 Task: Select the start date as March 2016.
Action: Mouse moved to (659, 74)
Screenshot: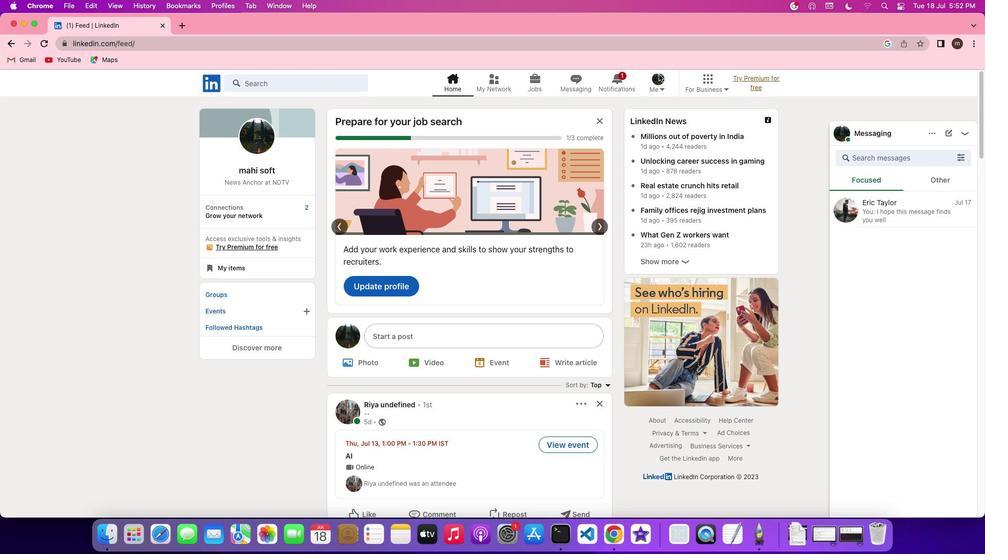 
Action: Mouse pressed left at (659, 74)
Screenshot: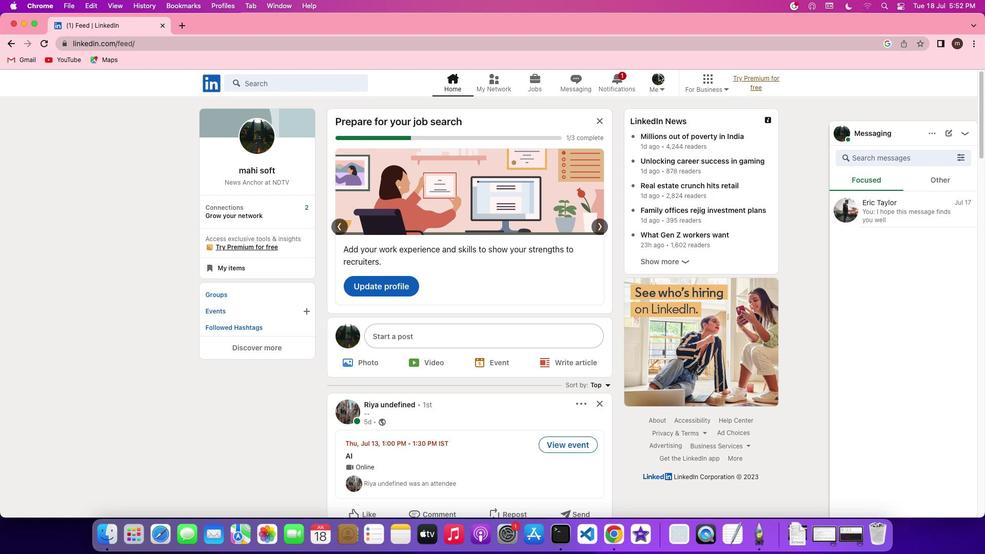 
Action: Mouse pressed left at (659, 74)
Screenshot: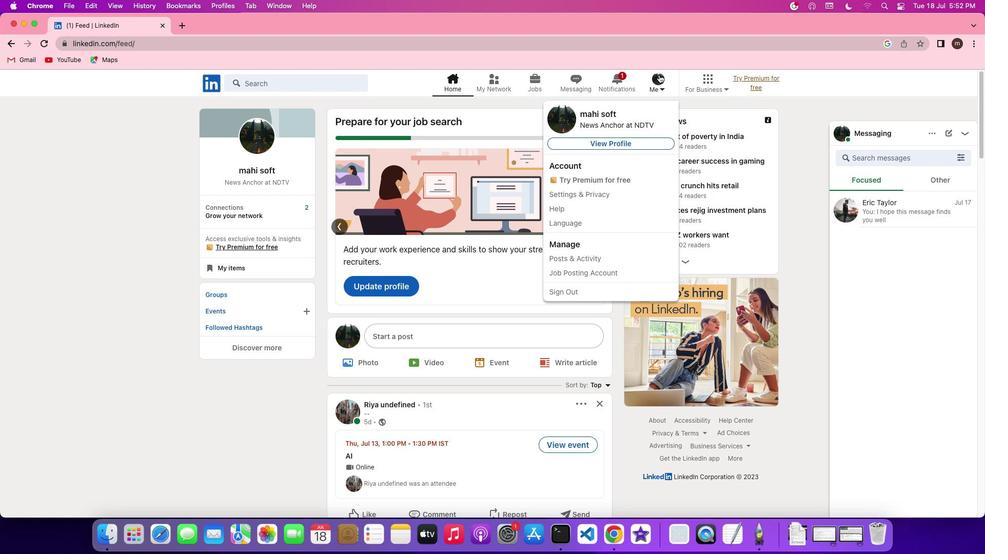 
Action: Mouse moved to (620, 143)
Screenshot: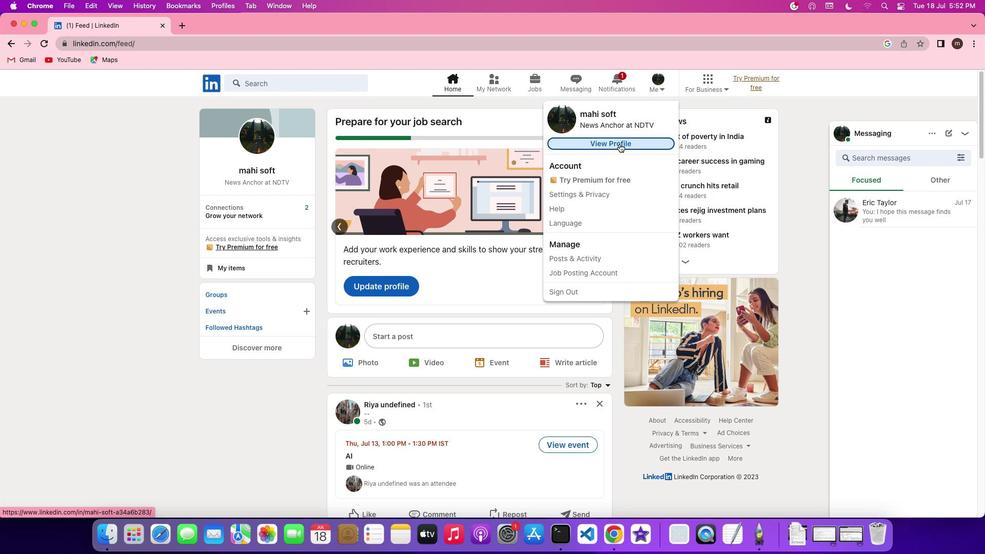 
Action: Mouse pressed left at (620, 143)
Screenshot: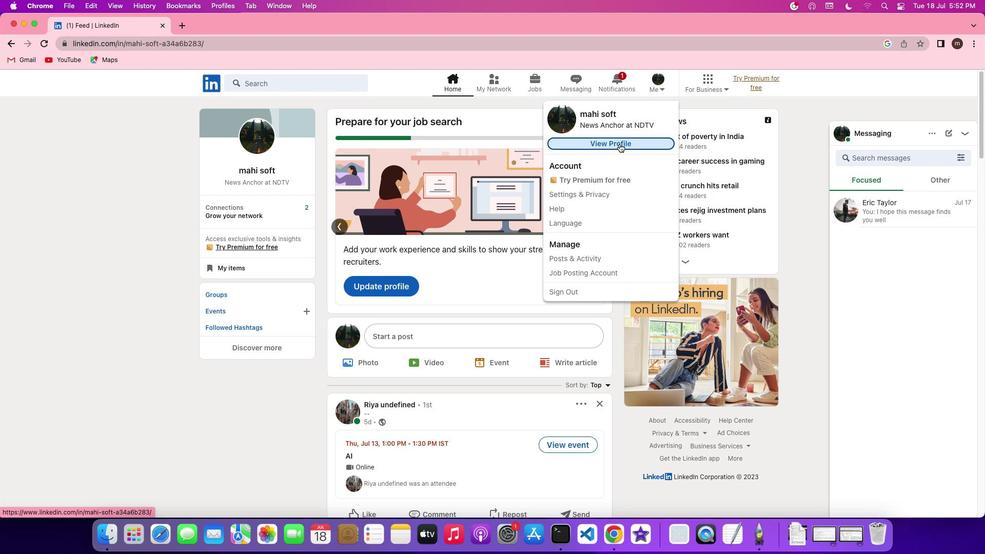 
Action: Mouse moved to (295, 306)
Screenshot: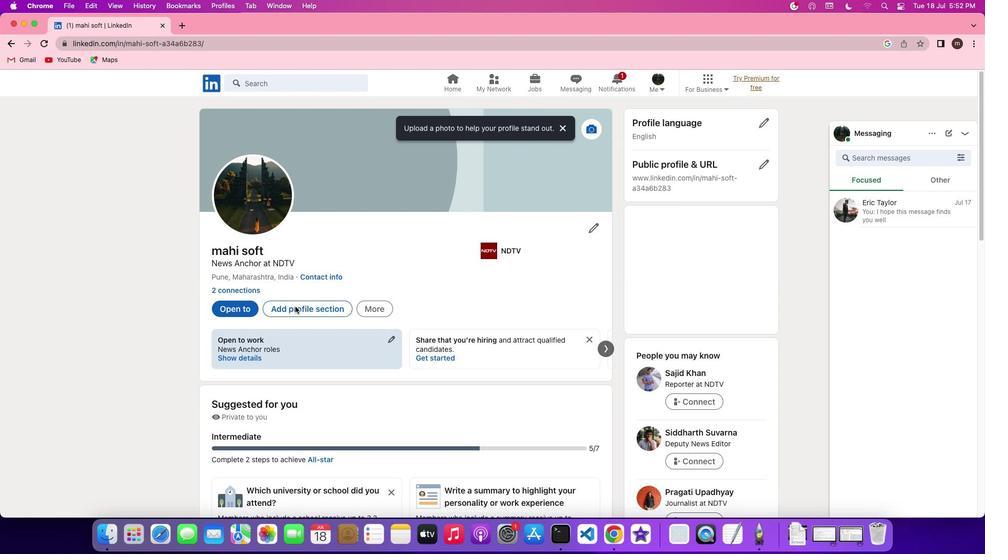 
Action: Mouse pressed left at (295, 306)
Screenshot: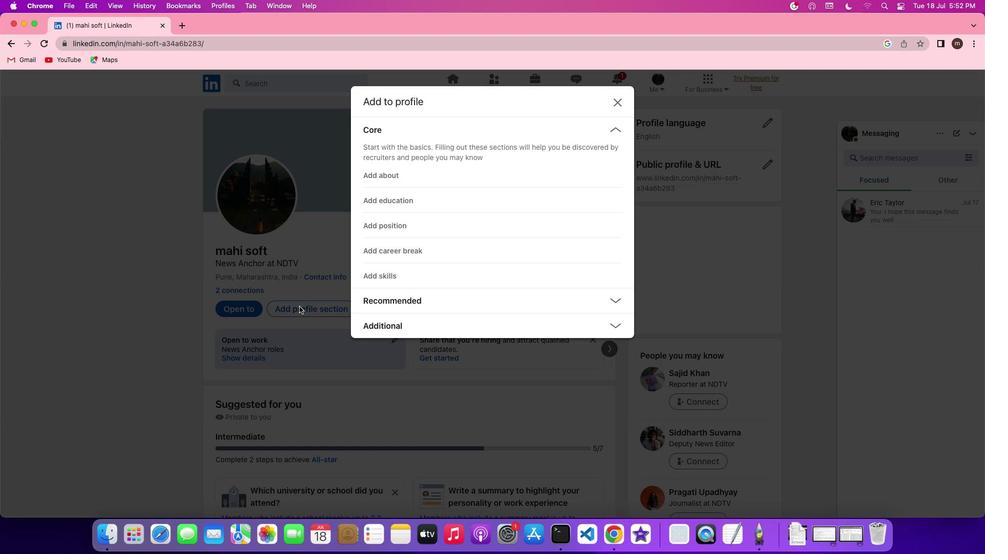 
Action: Mouse moved to (383, 323)
Screenshot: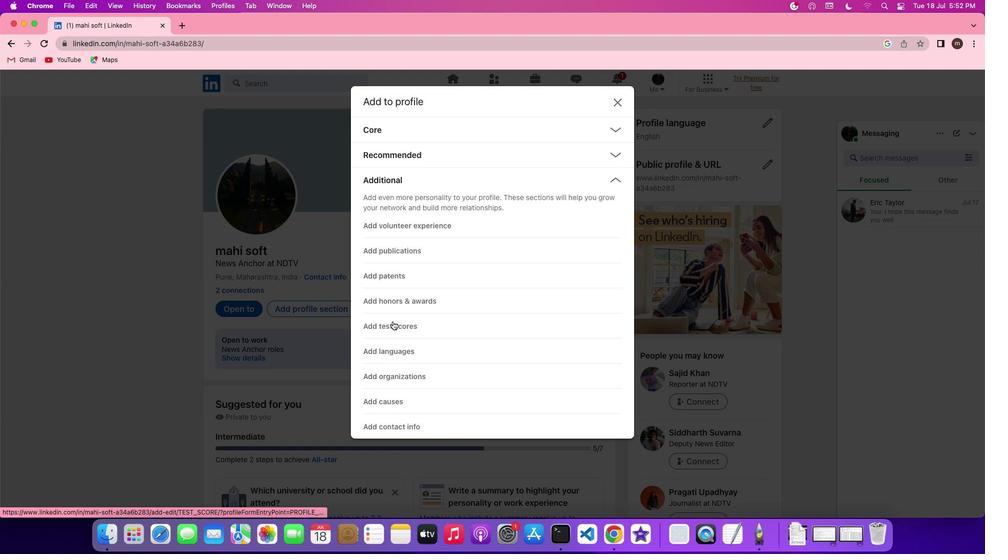 
Action: Mouse pressed left at (383, 323)
Screenshot: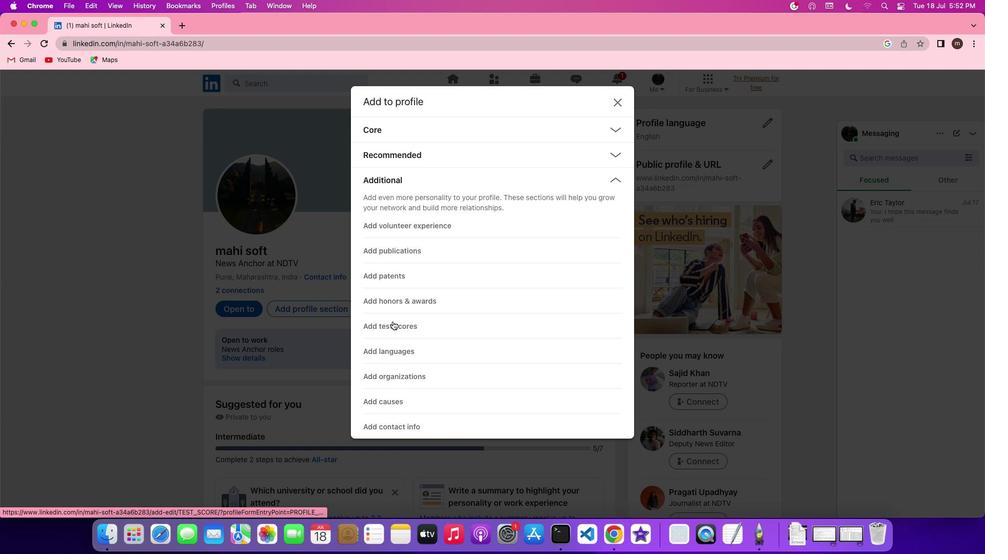 
Action: Mouse moved to (396, 379)
Screenshot: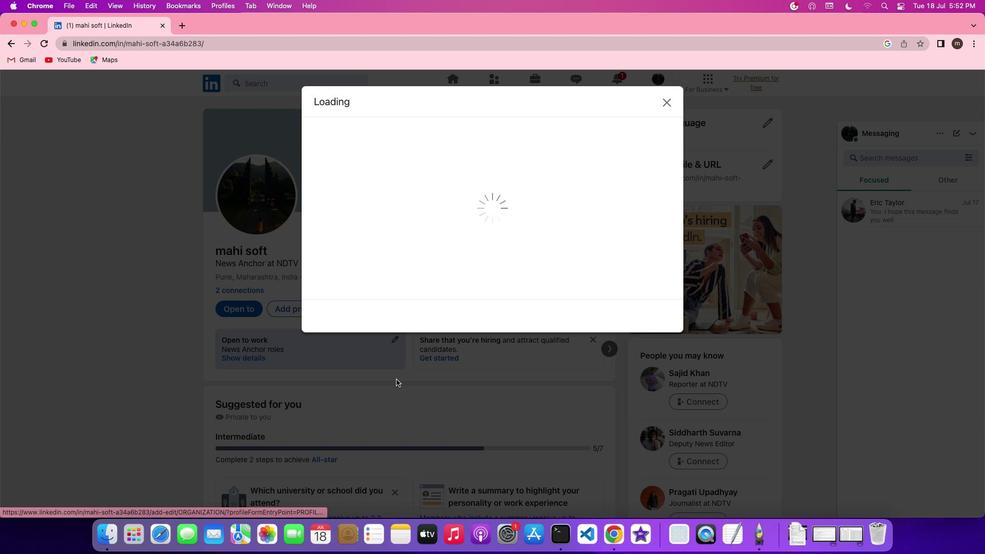 
Action: Mouse pressed left at (396, 379)
Screenshot: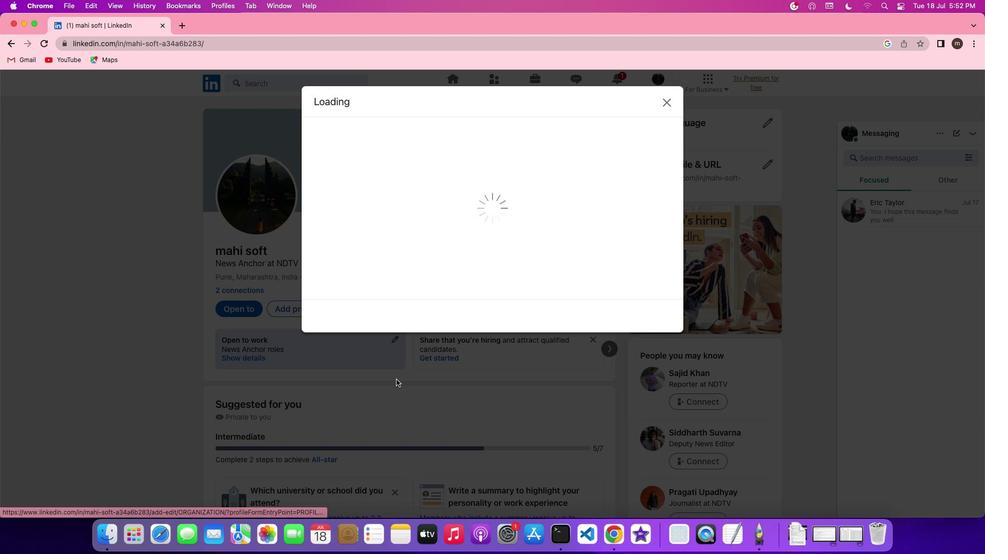 
Action: Mouse moved to (365, 307)
Screenshot: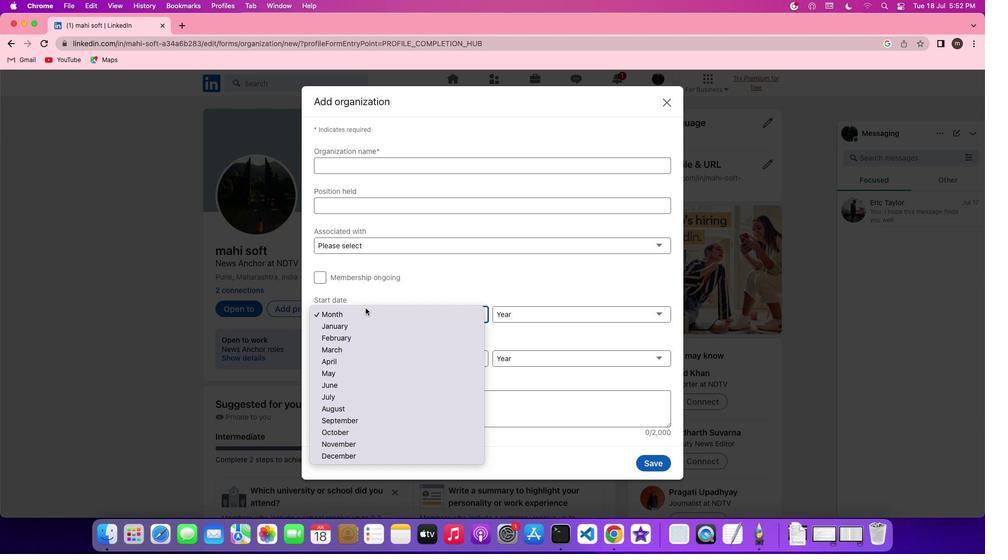 
Action: Mouse pressed left at (365, 307)
Screenshot: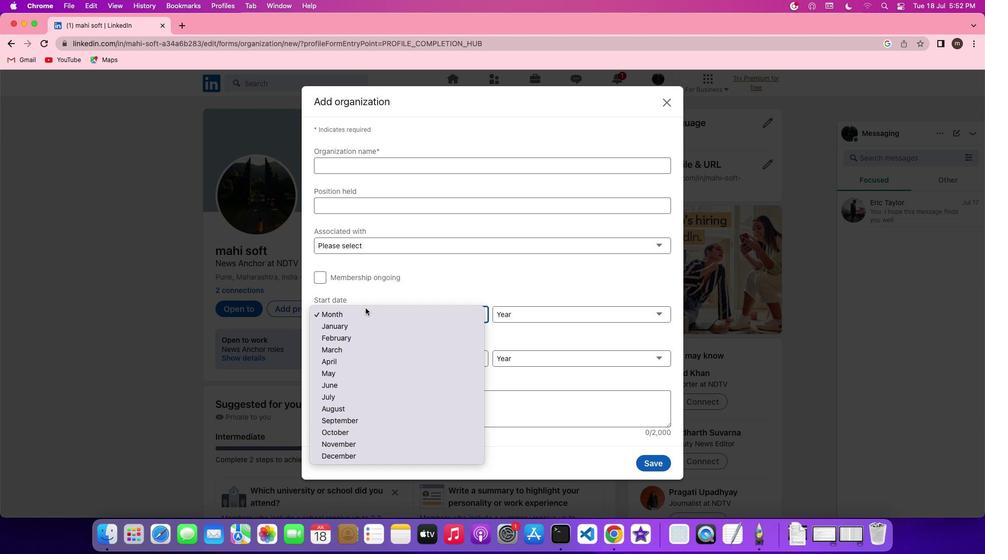 
Action: Mouse moved to (359, 348)
Screenshot: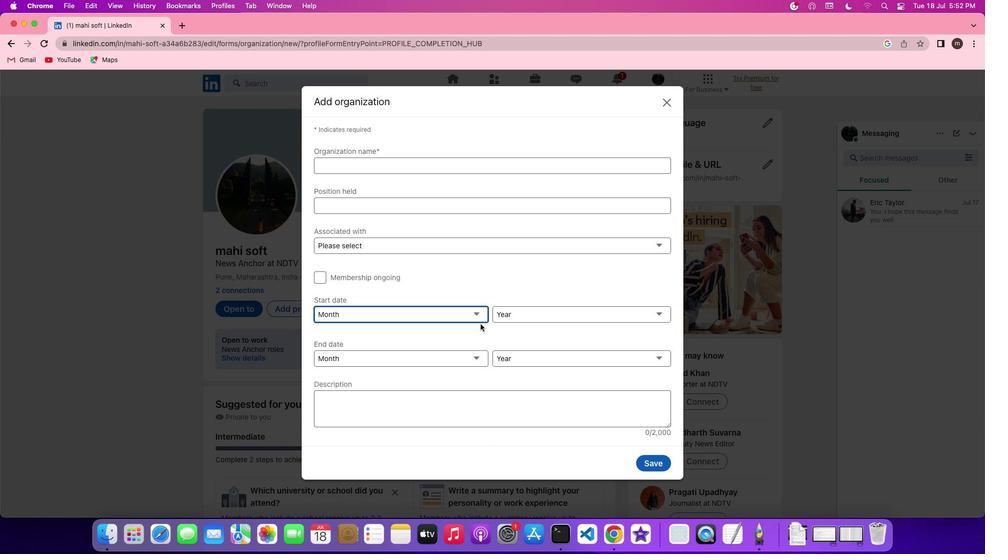
Action: Mouse pressed left at (359, 348)
Screenshot: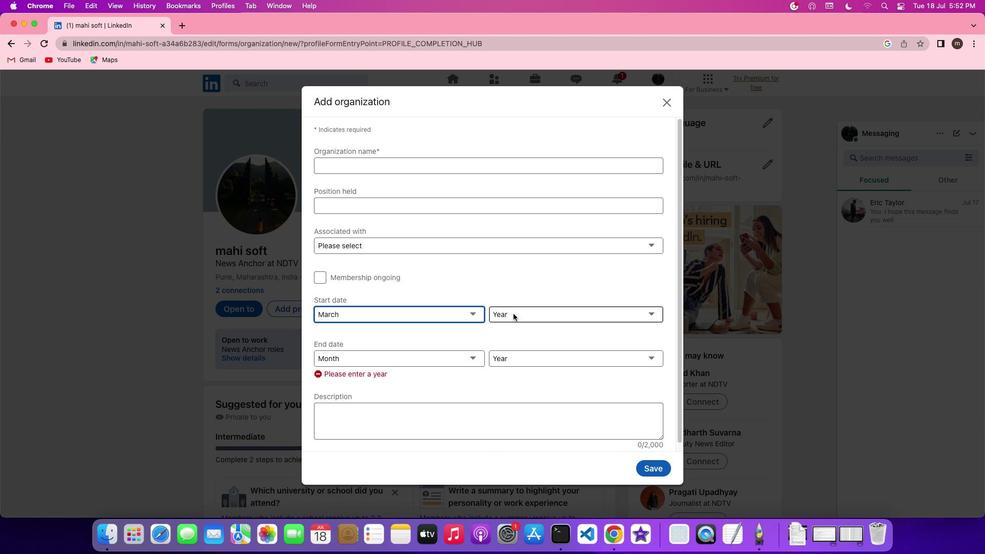 
Action: Mouse moved to (513, 313)
Screenshot: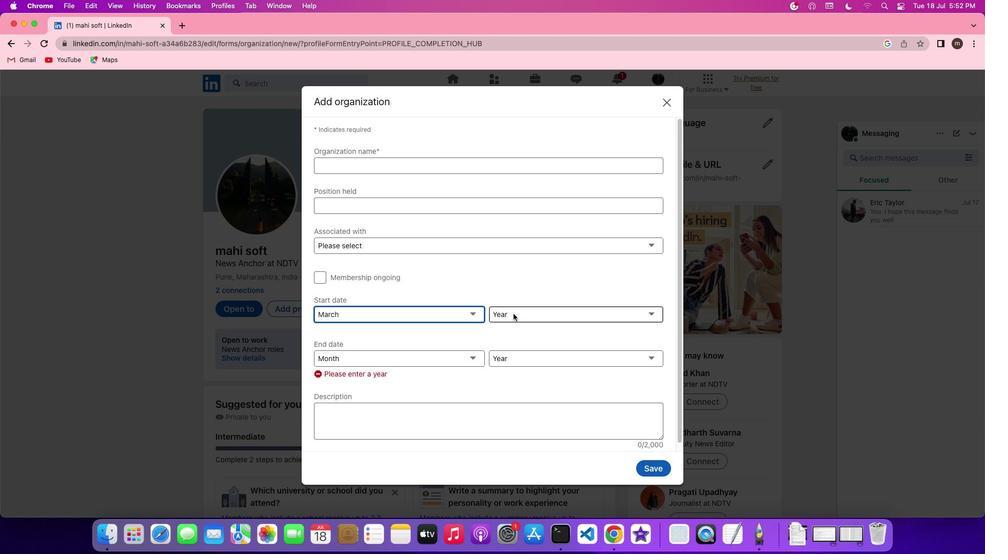 
Action: Mouse pressed left at (513, 313)
Screenshot: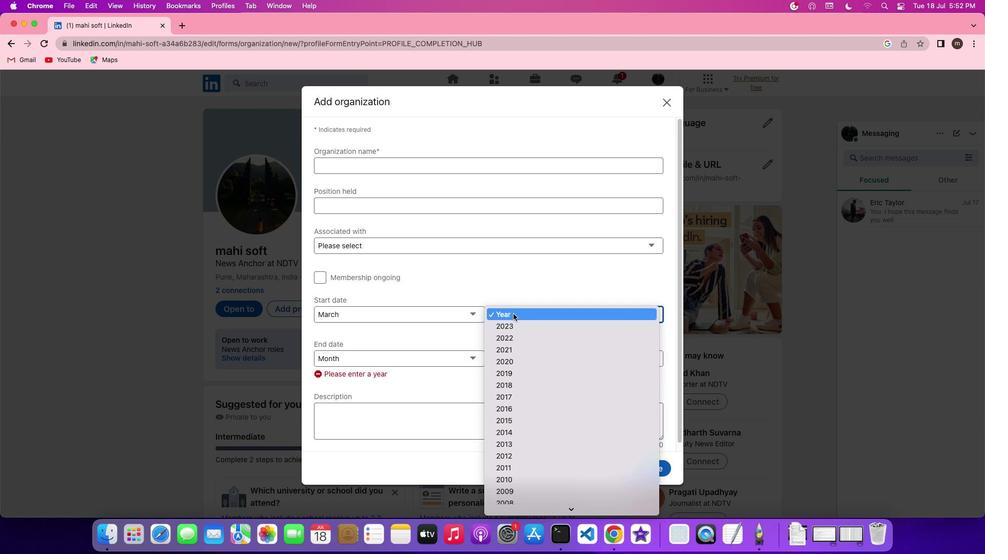 
Action: Mouse moved to (520, 409)
Screenshot: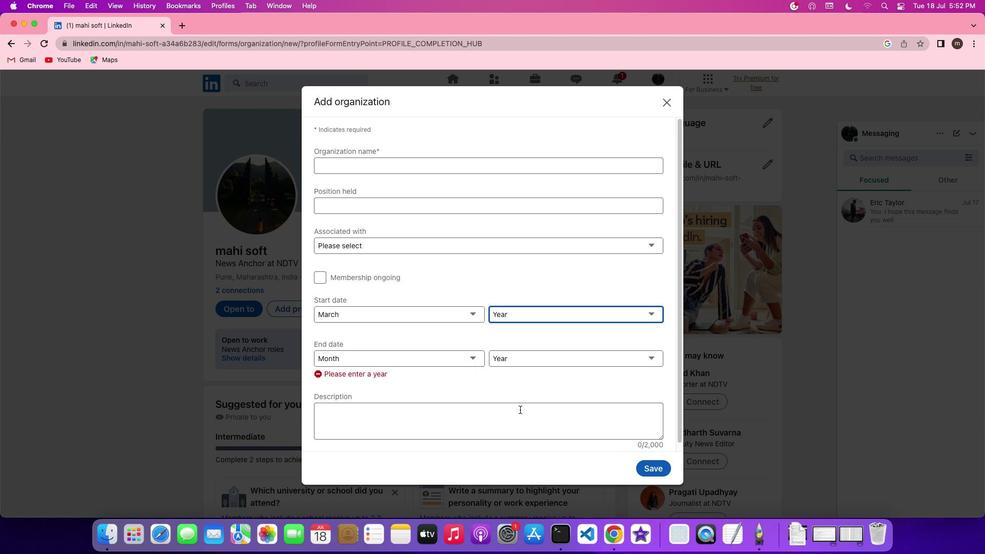 
Action: Mouse pressed left at (520, 409)
Screenshot: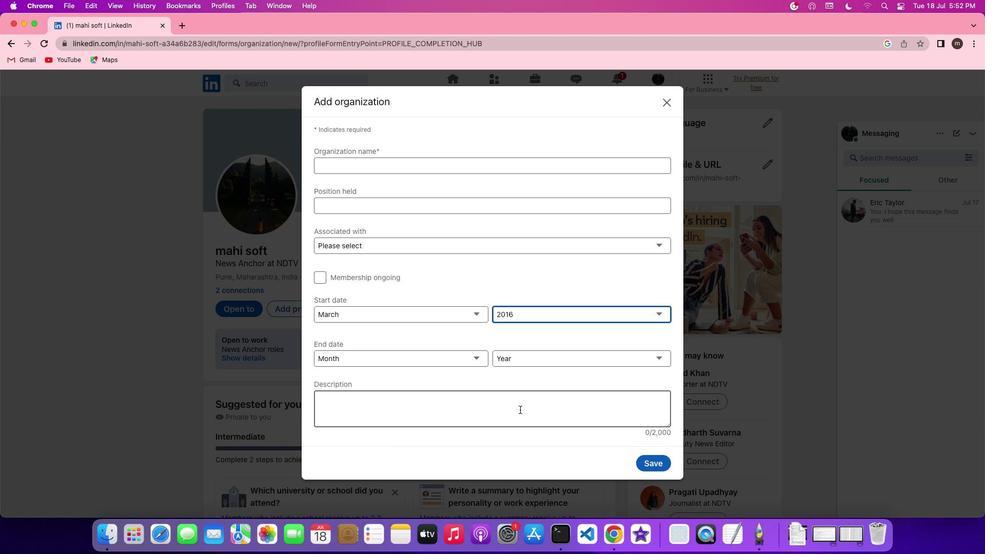 
